 Task: Open training proposal by pandadoc template from the template gallery.
Action: Mouse moved to (43, 82)
Screenshot: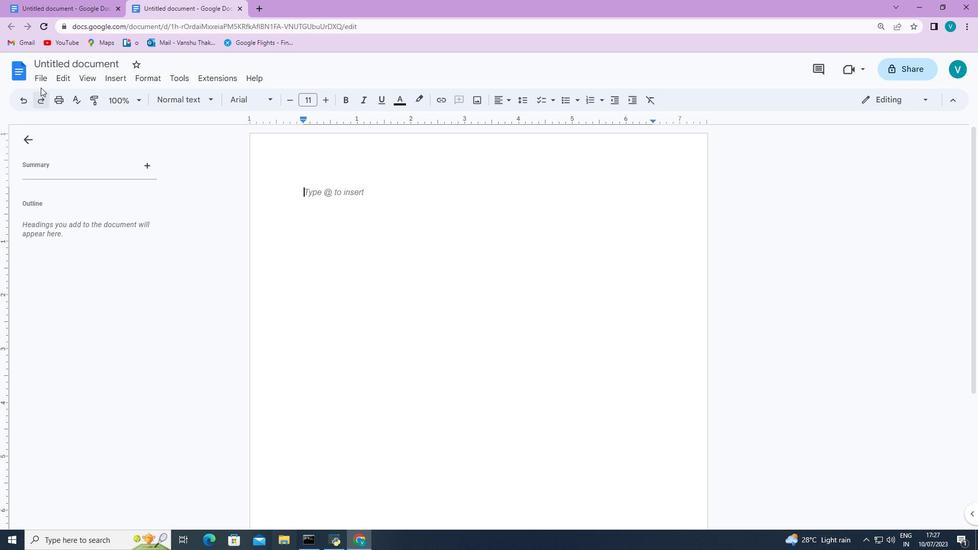 
Action: Mouse pressed left at (43, 82)
Screenshot: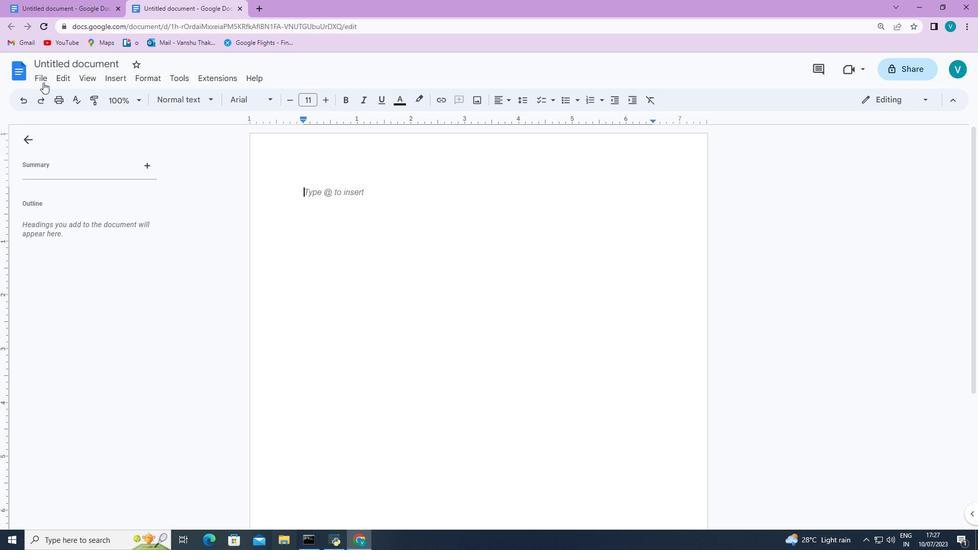 
Action: Mouse moved to (78, 102)
Screenshot: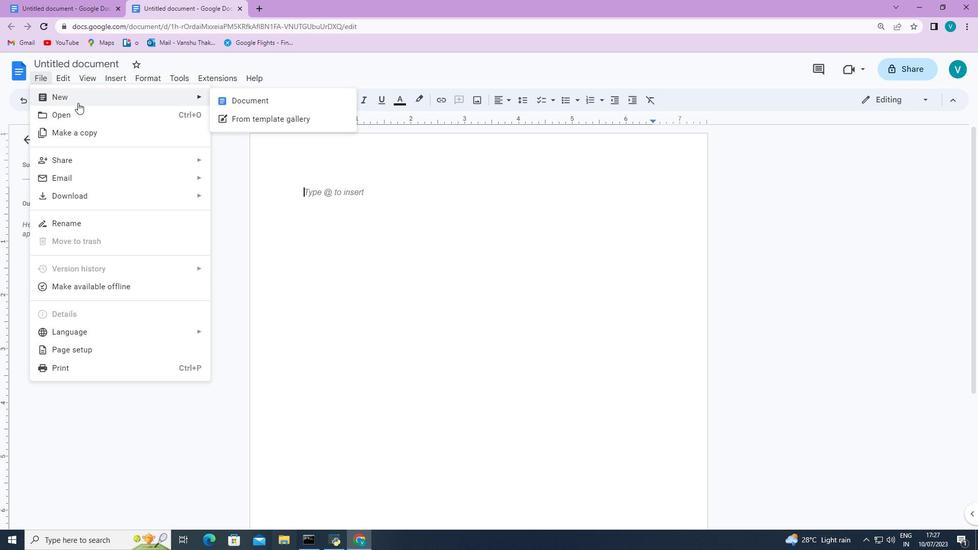 
Action: Mouse pressed left at (78, 102)
Screenshot: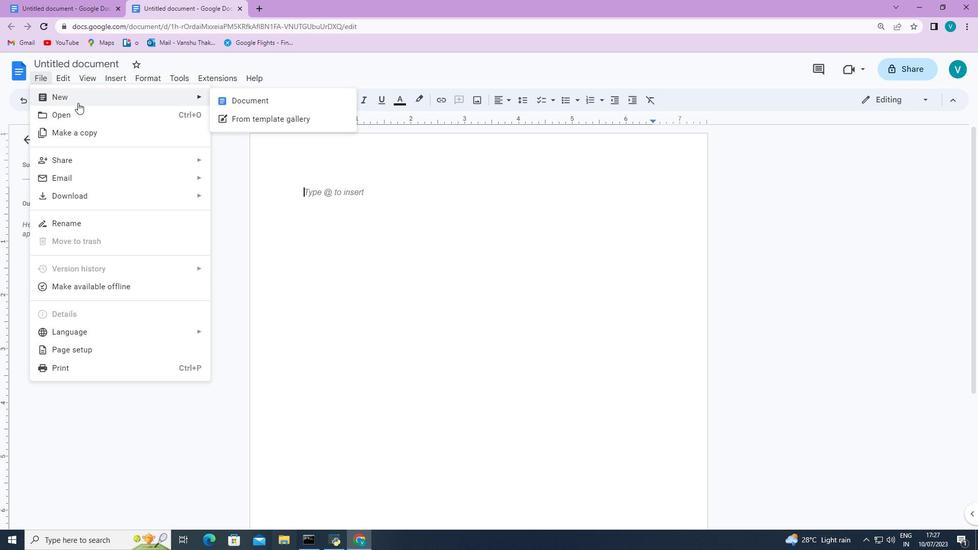 
Action: Mouse moved to (231, 110)
Screenshot: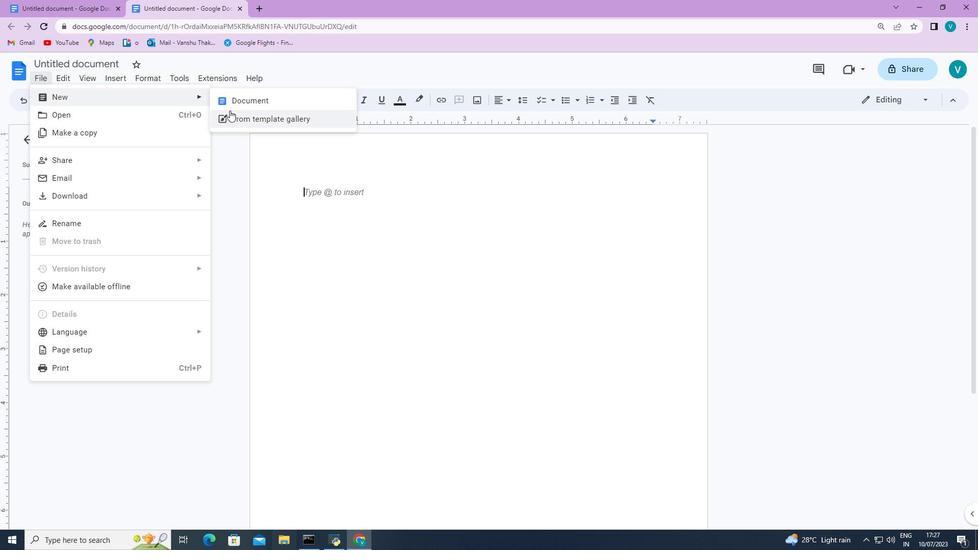 
Action: Mouse pressed left at (231, 110)
Screenshot: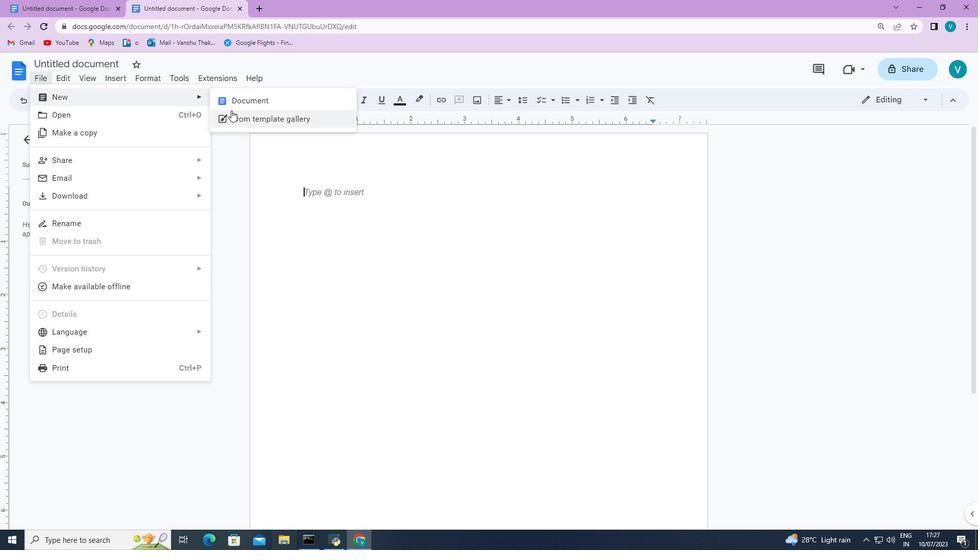 
Action: Mouse moved to (246, 149)
Screenshot: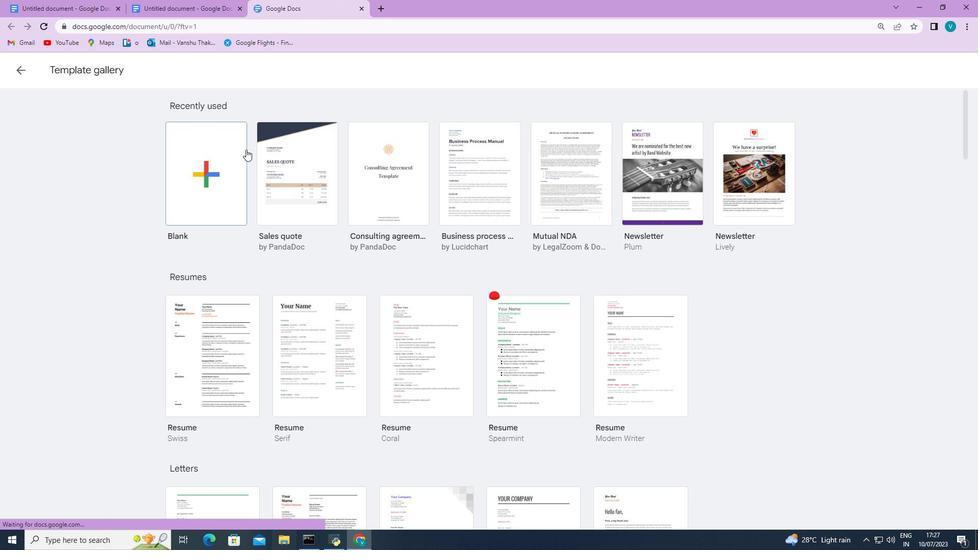 
Action: Mouse scrolled (246, 149) with delta (0, 0)
Screenshot: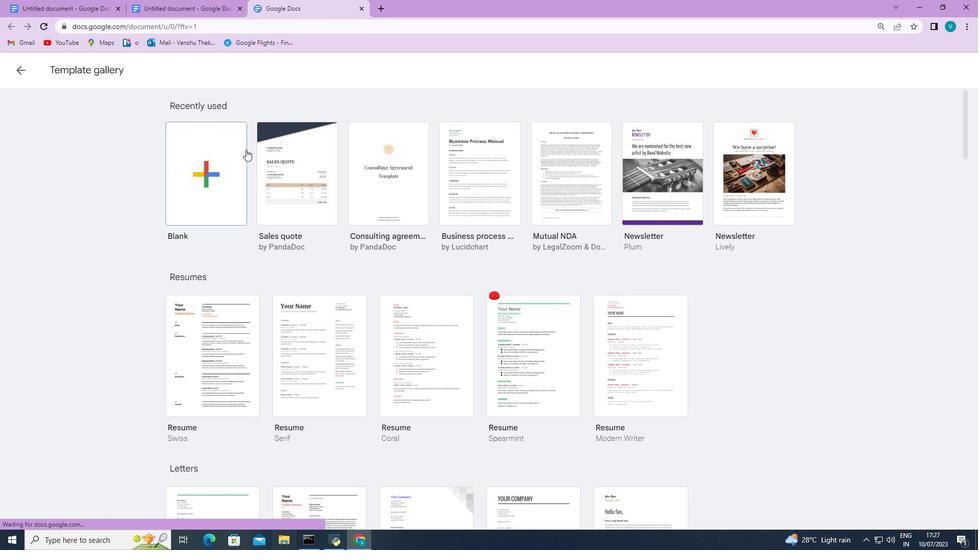 
Action: Mouse scrolled (246, 149) with delta (0, 0)
Screenshot: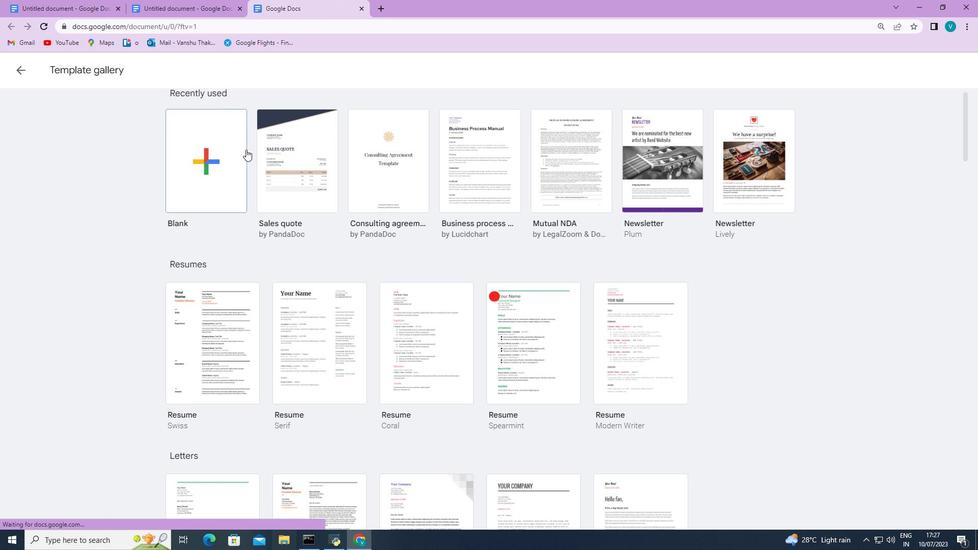 
Action: Mouse scrolled (246, 149) with delta (0, 0)
Screenshot: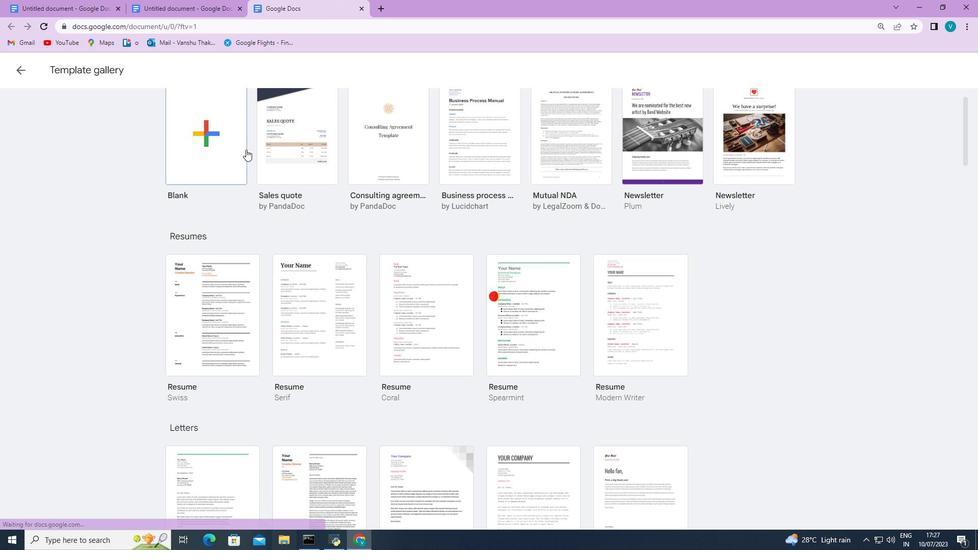 
Action: Mouse scrolled (246, 149) with delta (0, 0)
Screenshot: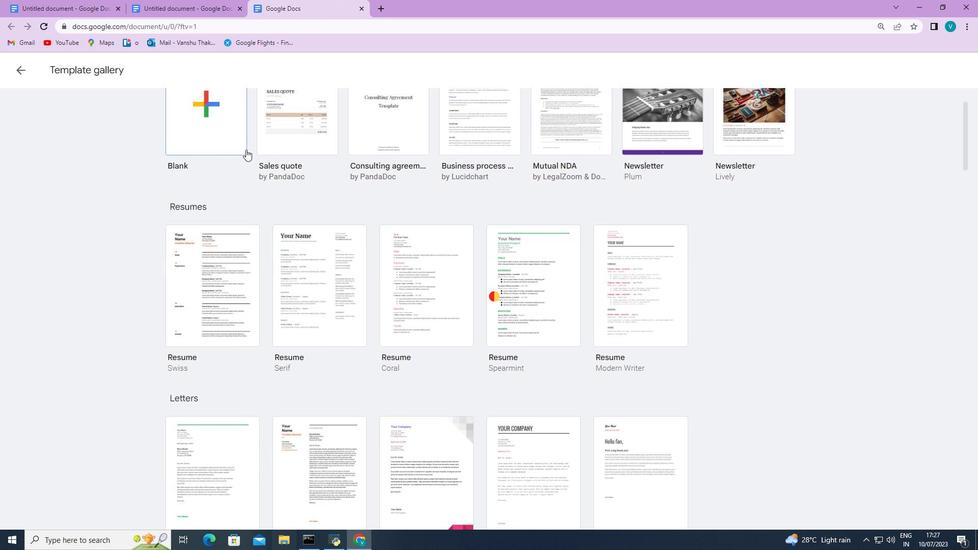
Action: Mouse scrolled (246, 149) with delta (0, 0)
Screenshot: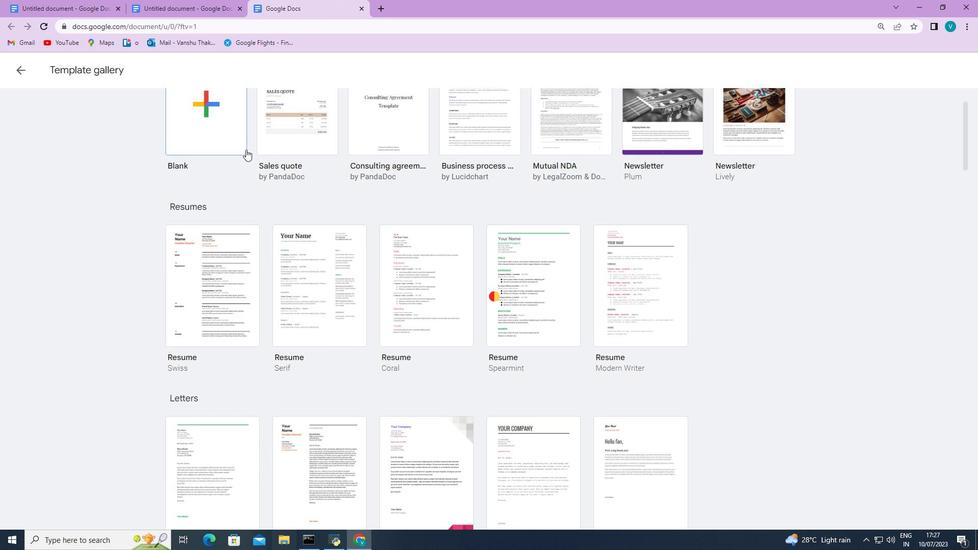 
Action: Mouse scrolled (246, 149) with delta (0, 0)
Screenshot: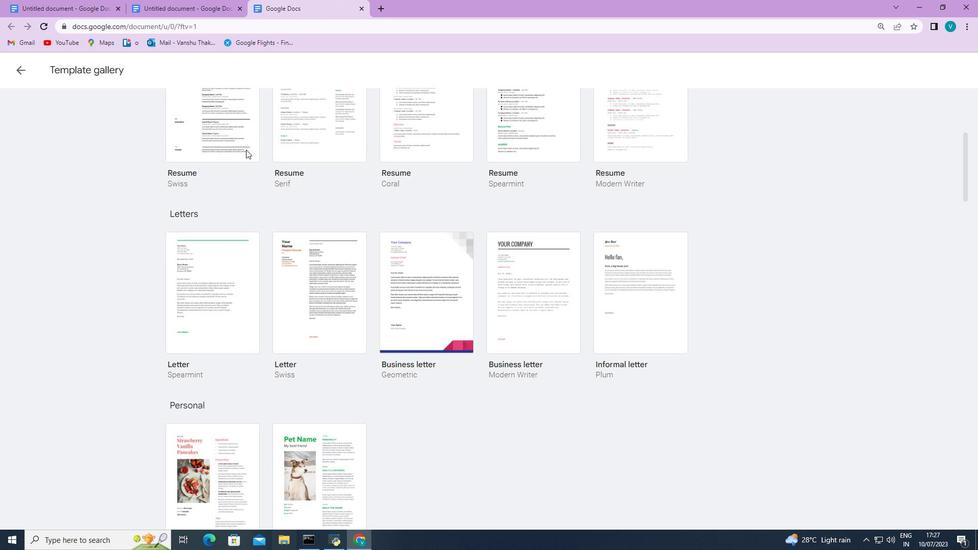 
Action: Mouse scrolled (246, 149) with delta (0, 0)
Screenshot: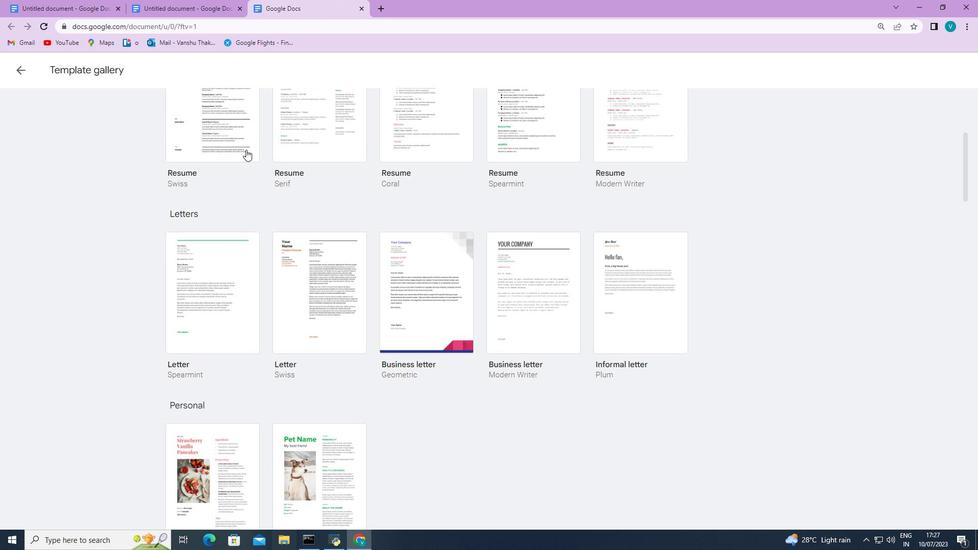 
Action: Mouse scrolled (246, 149) with delta (0, 0)
Screenshot: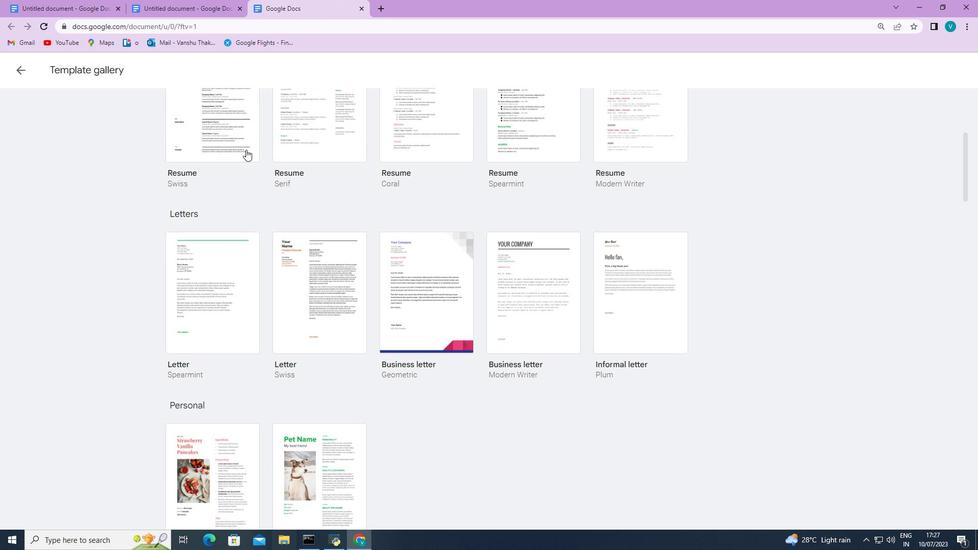 
Action: Mouse moved to (246, 150)
Screenshot: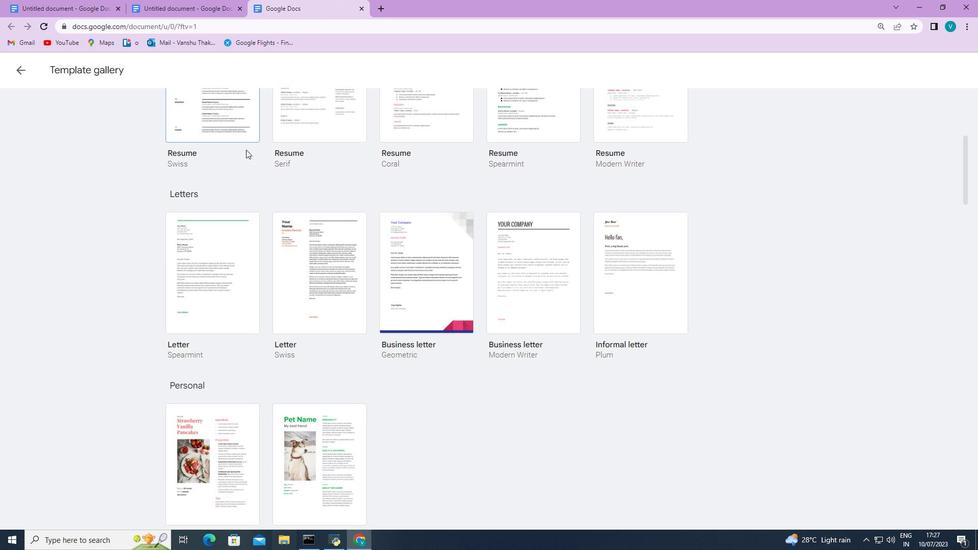 
Action: Mouse scrolled (246, 149) with delta (0, 0)
Screenshot: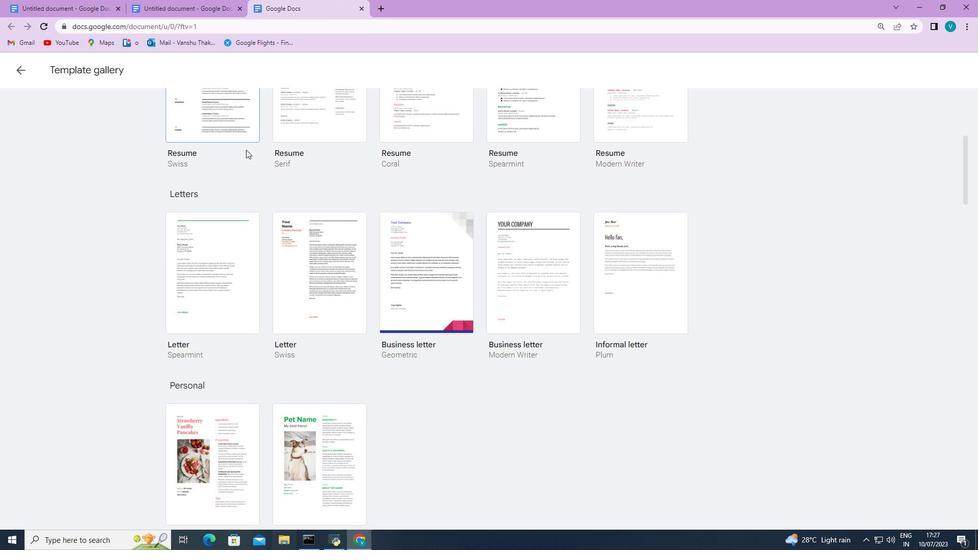 
Action: Mouse scrolled (246, 149) with delta (0, 0)
Screenshot: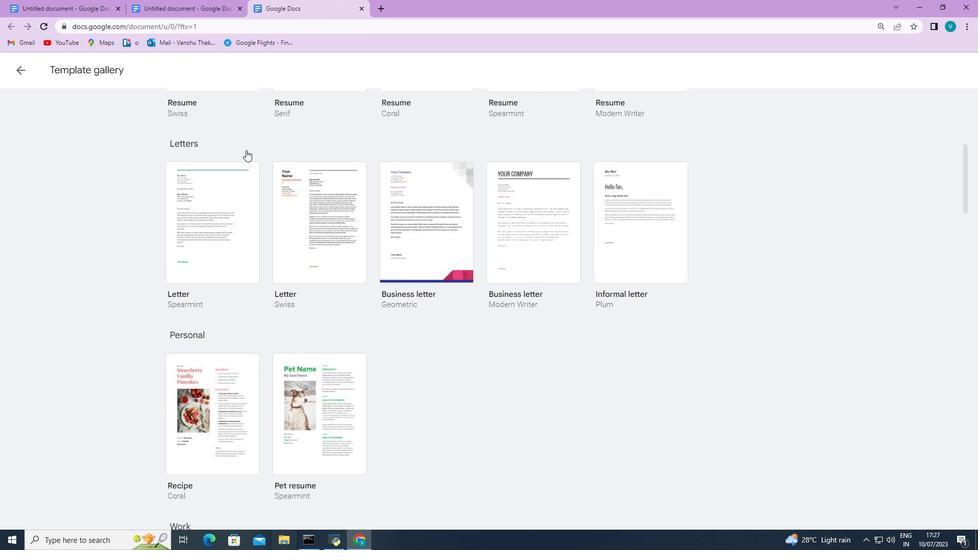 
Action: Mouse scrolled (246, 149) with delta (0, 0)
Screenshot: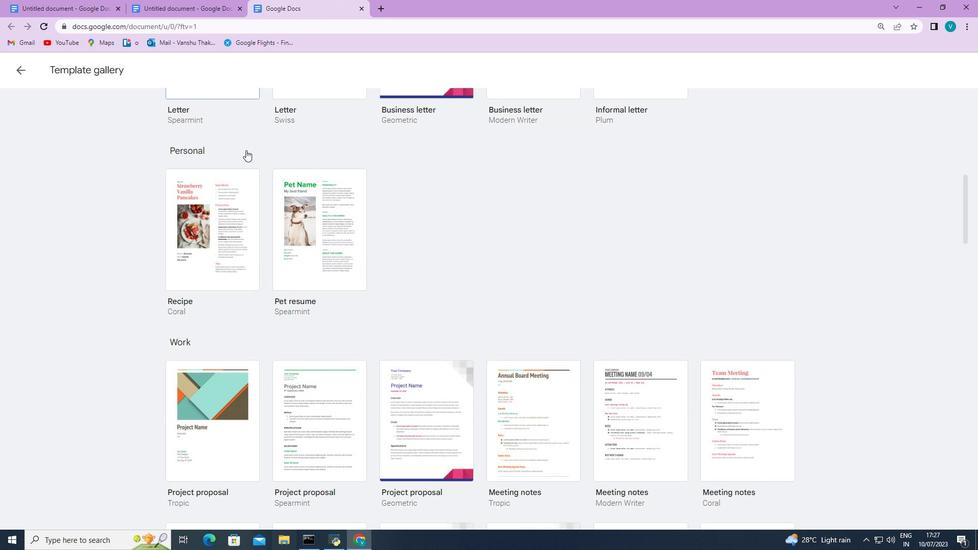 
Action: Mouse scrolled (246, 149) with delta (0, 0)
Screenshot: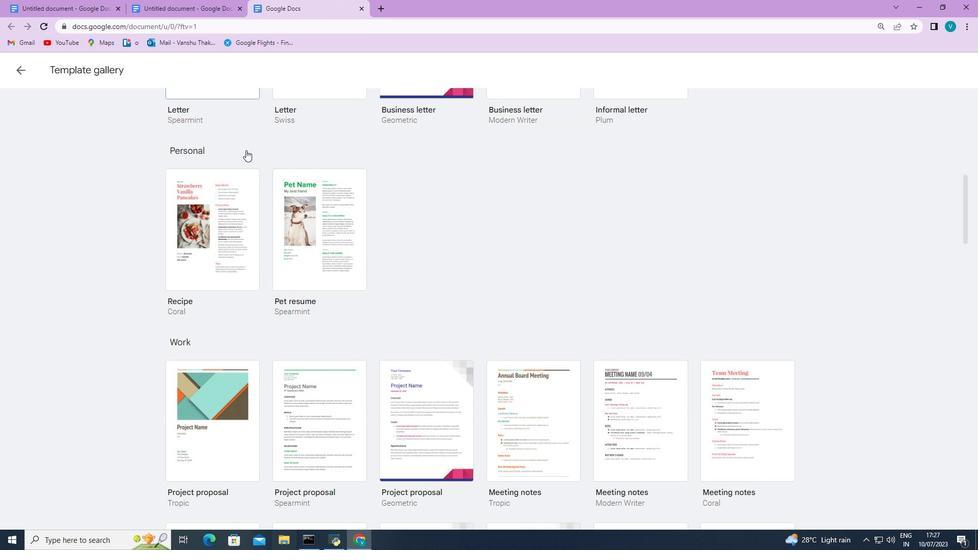 
Action: Mouse scrolled (246, 149) with delta (0, 0)
Screenshot: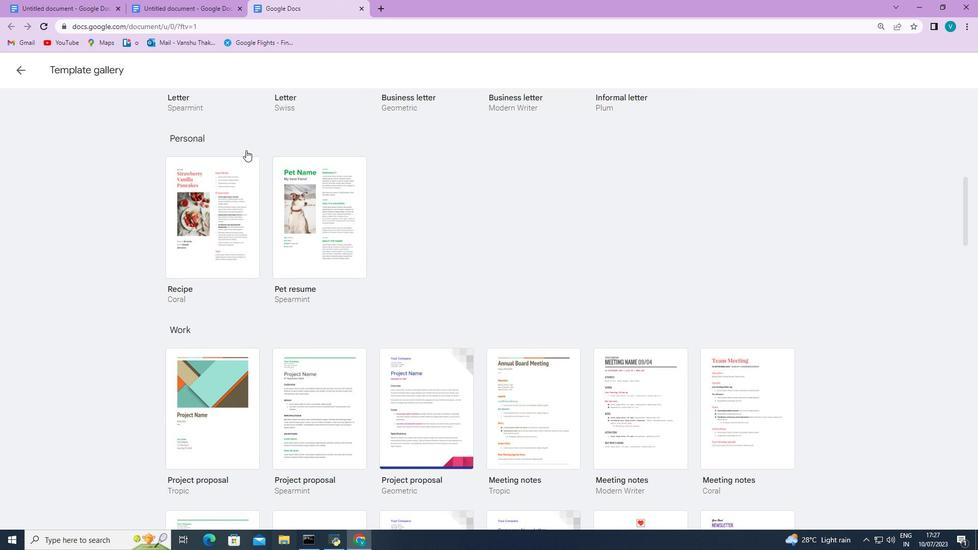 
Action: Mouse scrolled (246, 149) with delta (0, 0)
Screenshot: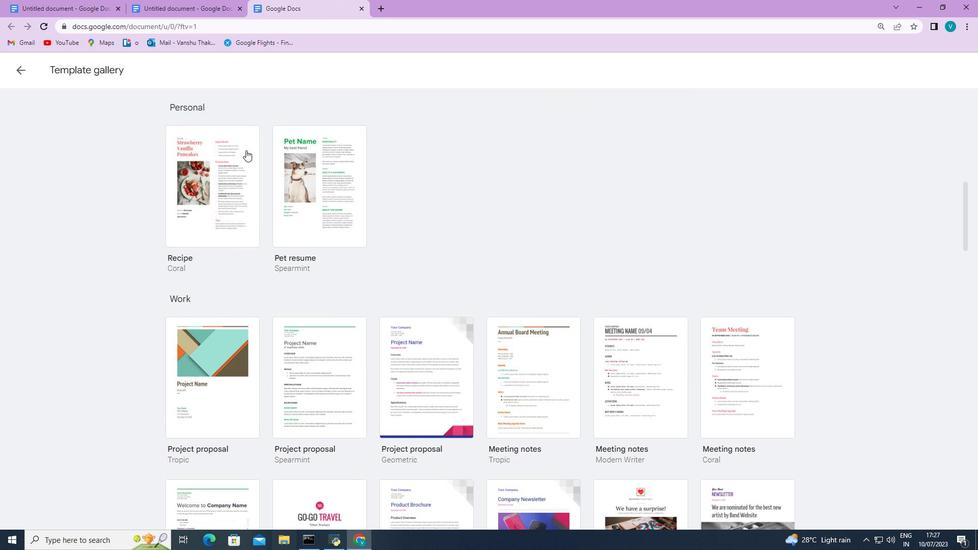 
Action: Mouse scrolled (246, 149) with delta (0, 0)
Screenshot: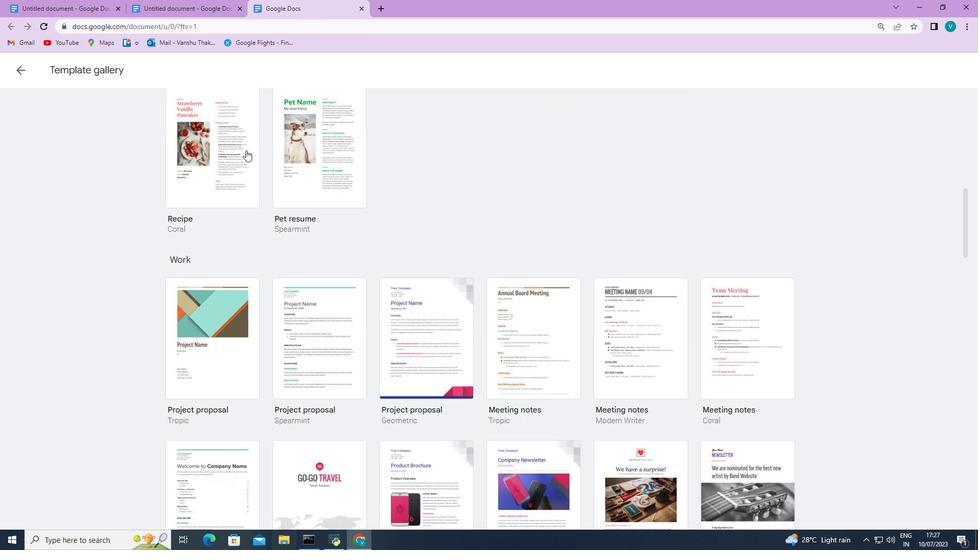 
Action: Mouse scrolled (246, 149) with delta (0, 0)
Screenshot: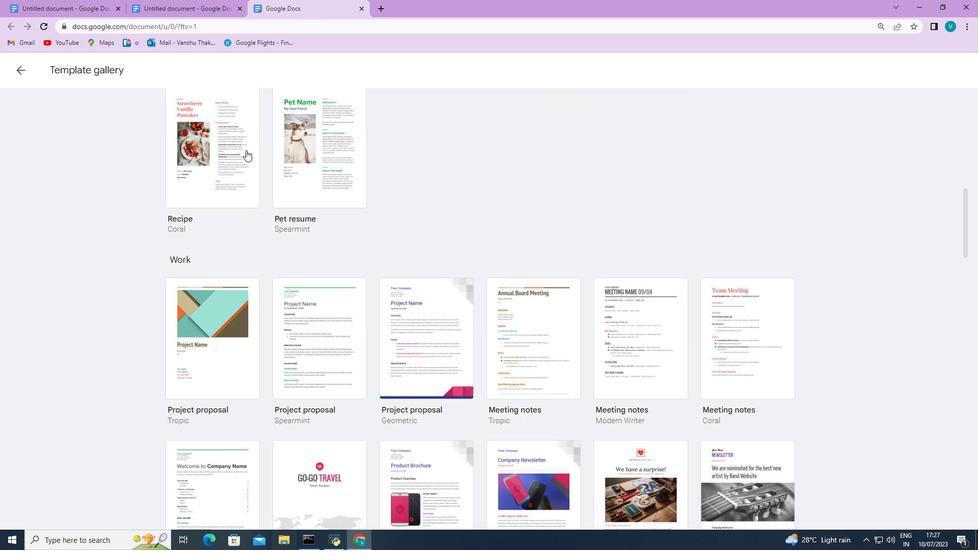 
Action: Mouse scrolled (246, 149) with delta (0, 0)
Screenshot: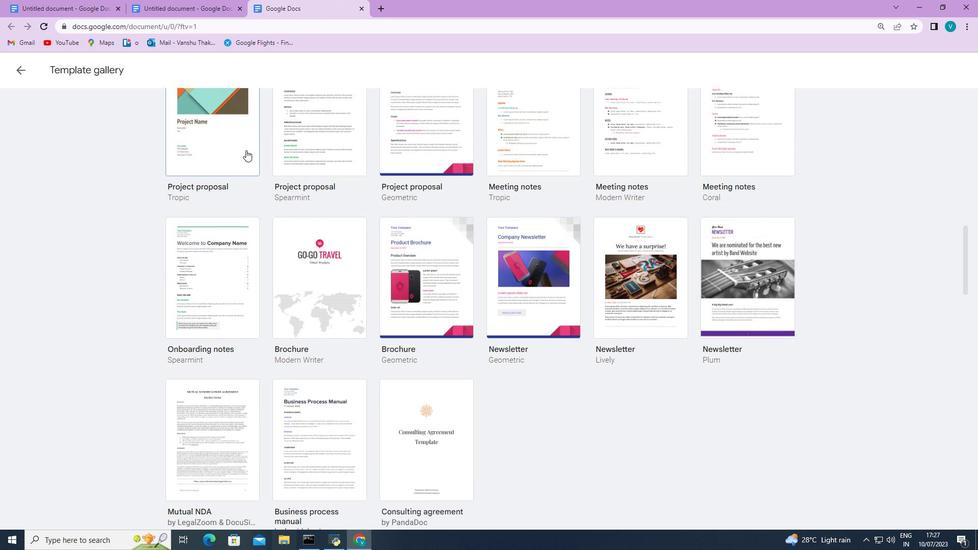 
Action: Mouse scrolled (246, 149) with delta (0, 0)
Screenshot: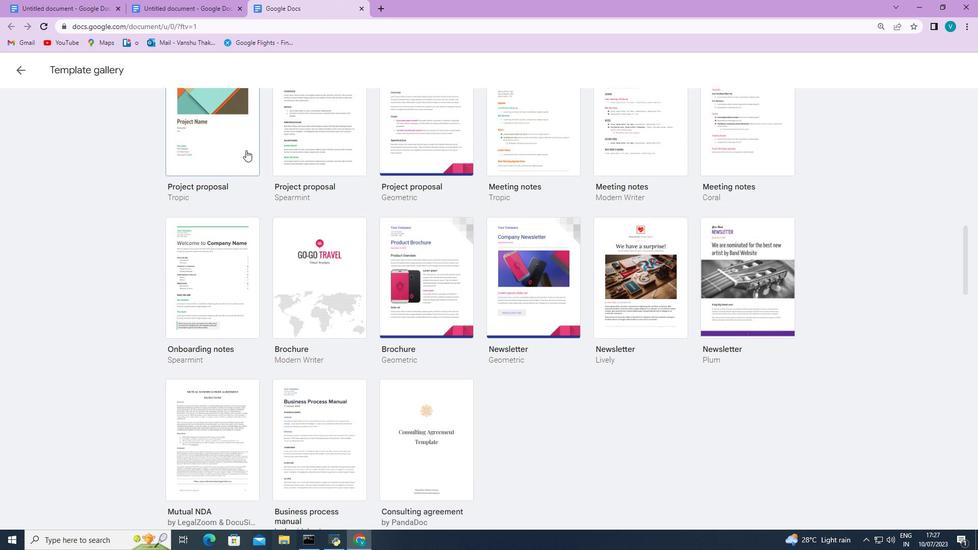
Action: Mouse scrolled (246, 149) with delta (0, 0)
Screenshot: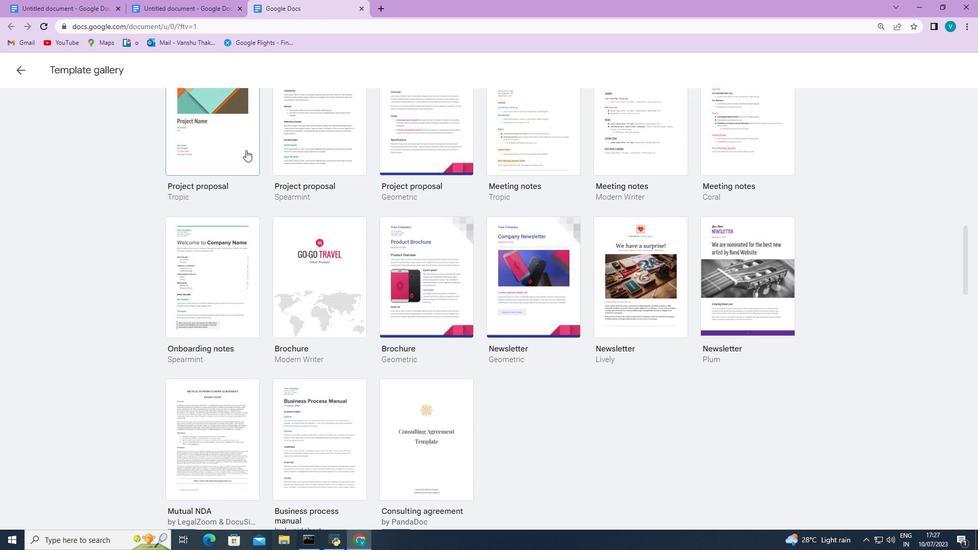 
Action: Mouse scrolled (246, 149) with delta (0, 0)
Screenshot: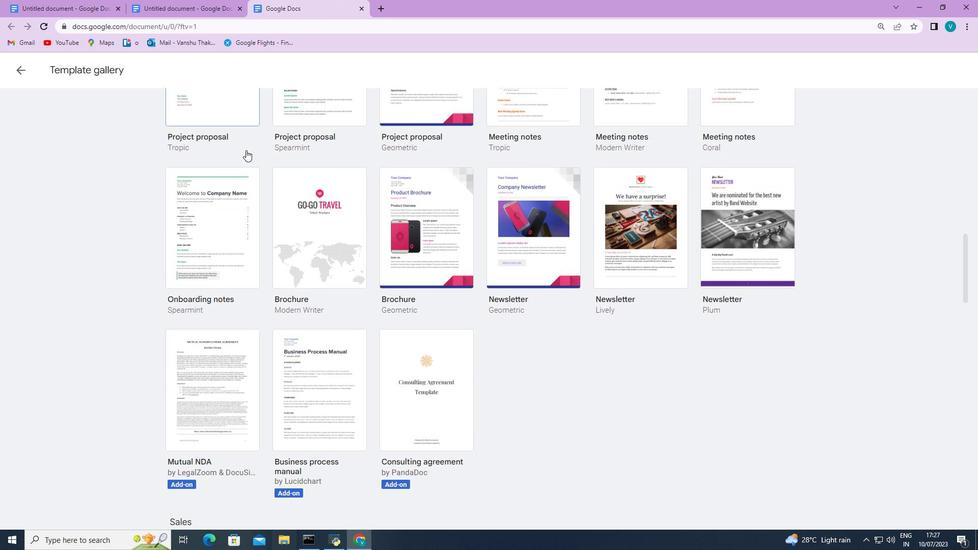 
Action: Mouse scrolled (246, 149) with delta (0, 0)
Screenshot: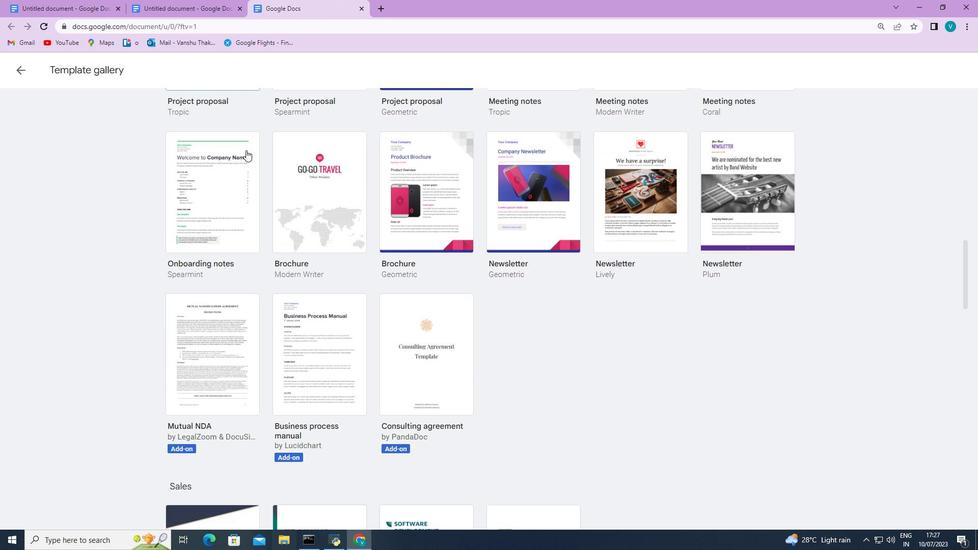 
Action: Mouse scrolled (246, 149) with delta (0, 0)
Screenshot: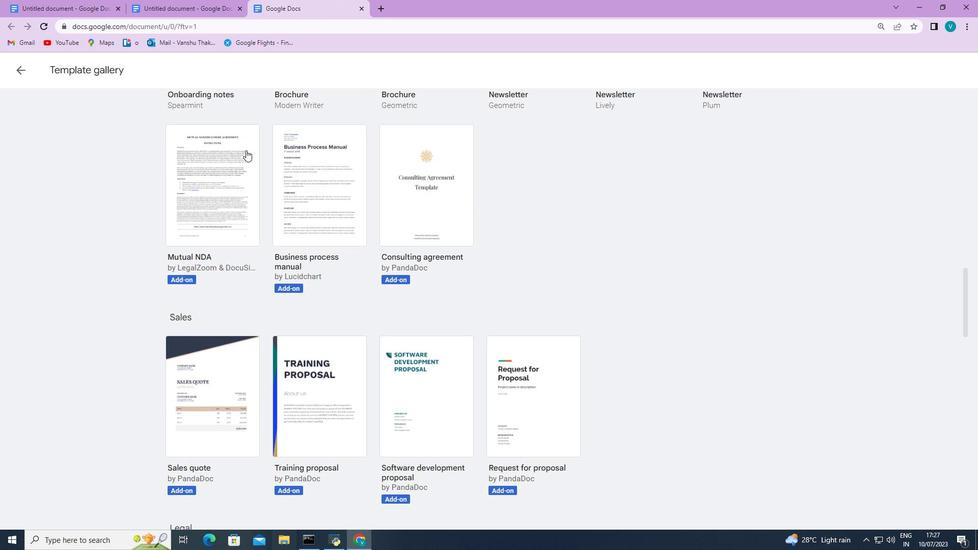 
Action: Mouse scrolled (246, 149) with delta (0, 0)
Screenshot: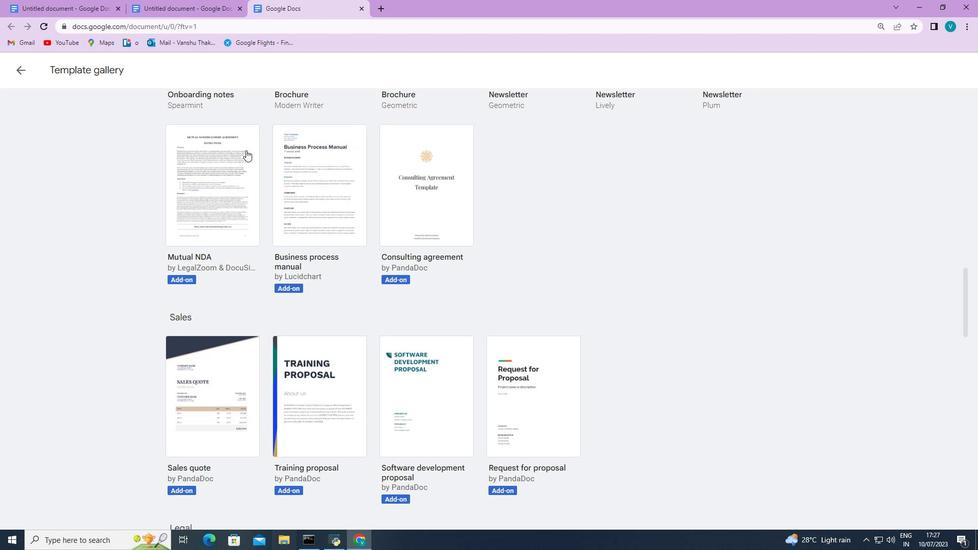 
Action: Mouse scrolled (246, 149) with delta (0, 0)
Screenshot: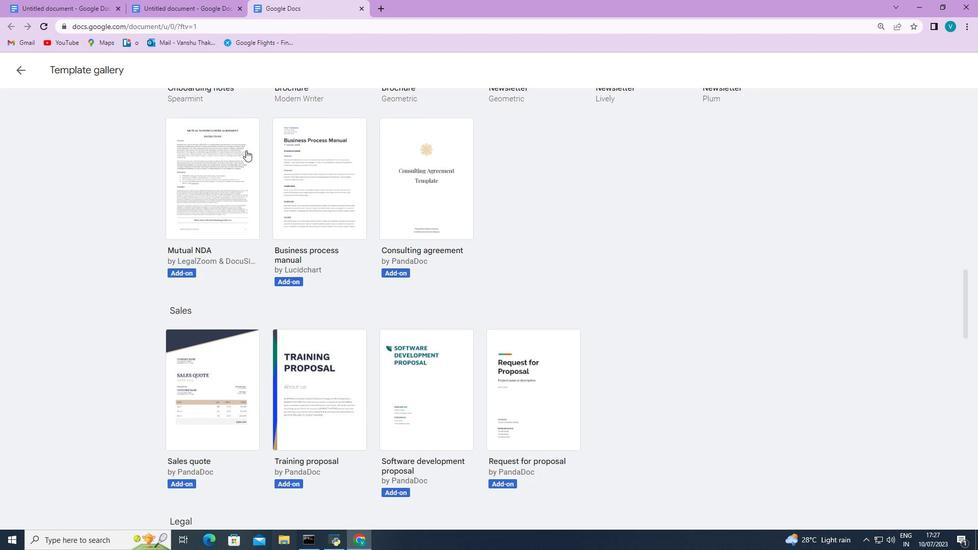 
Action: Mouse moved to (303, 234)
Screenshot: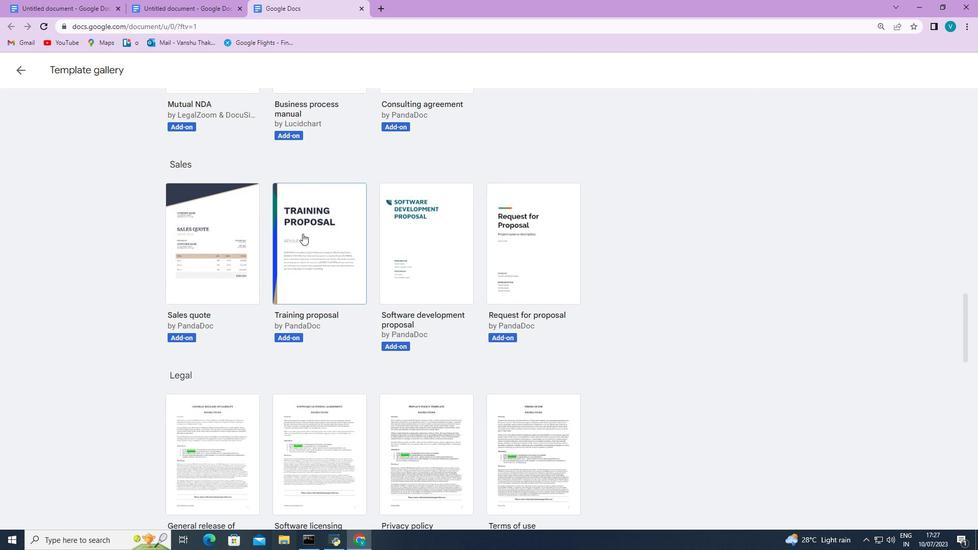 
Action: Mouse pressed left at (303, 234)
Screenshot: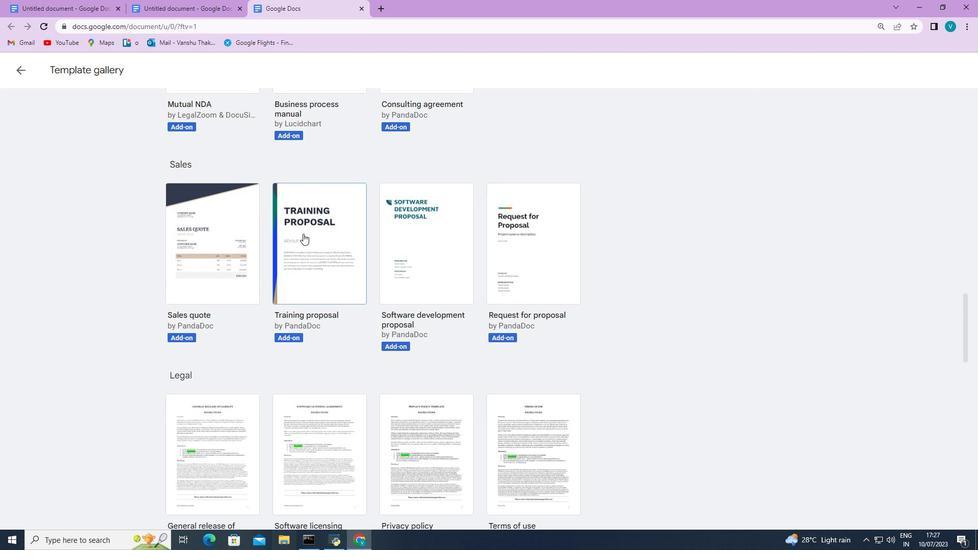 
Action: Mouse moved to (330, 264)
Screenshot: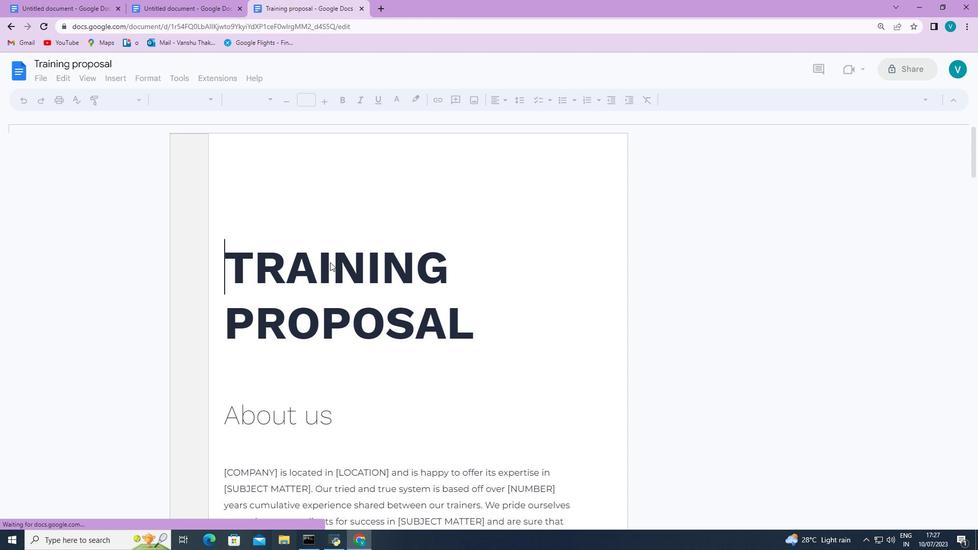 
